 Task: Look for products in the category "Deodrant & Shave" from Humble Brands only.
Action: Mouse pressed left at (361, 167)
Screenshot: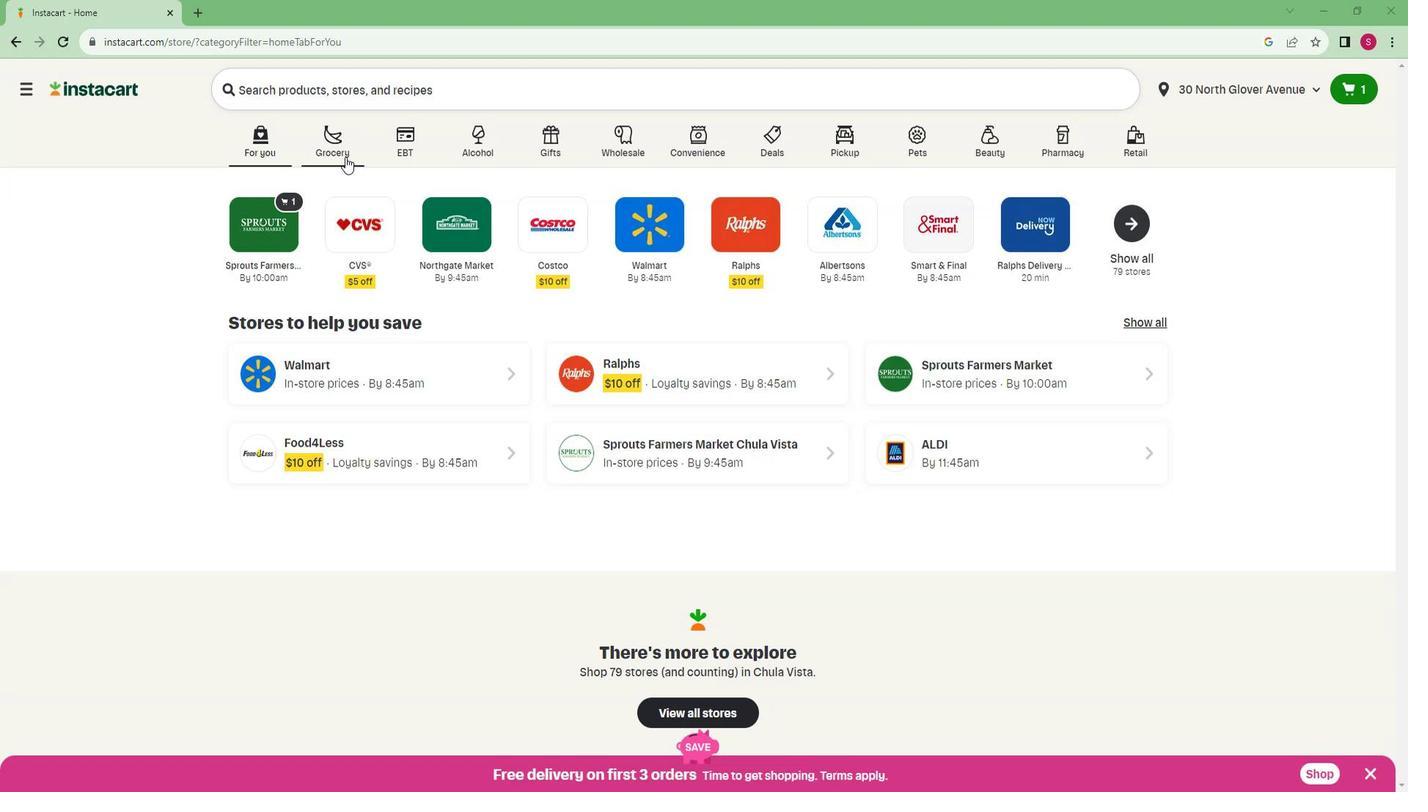 
Action: Mouse moved to (392, 423)
Screenshot: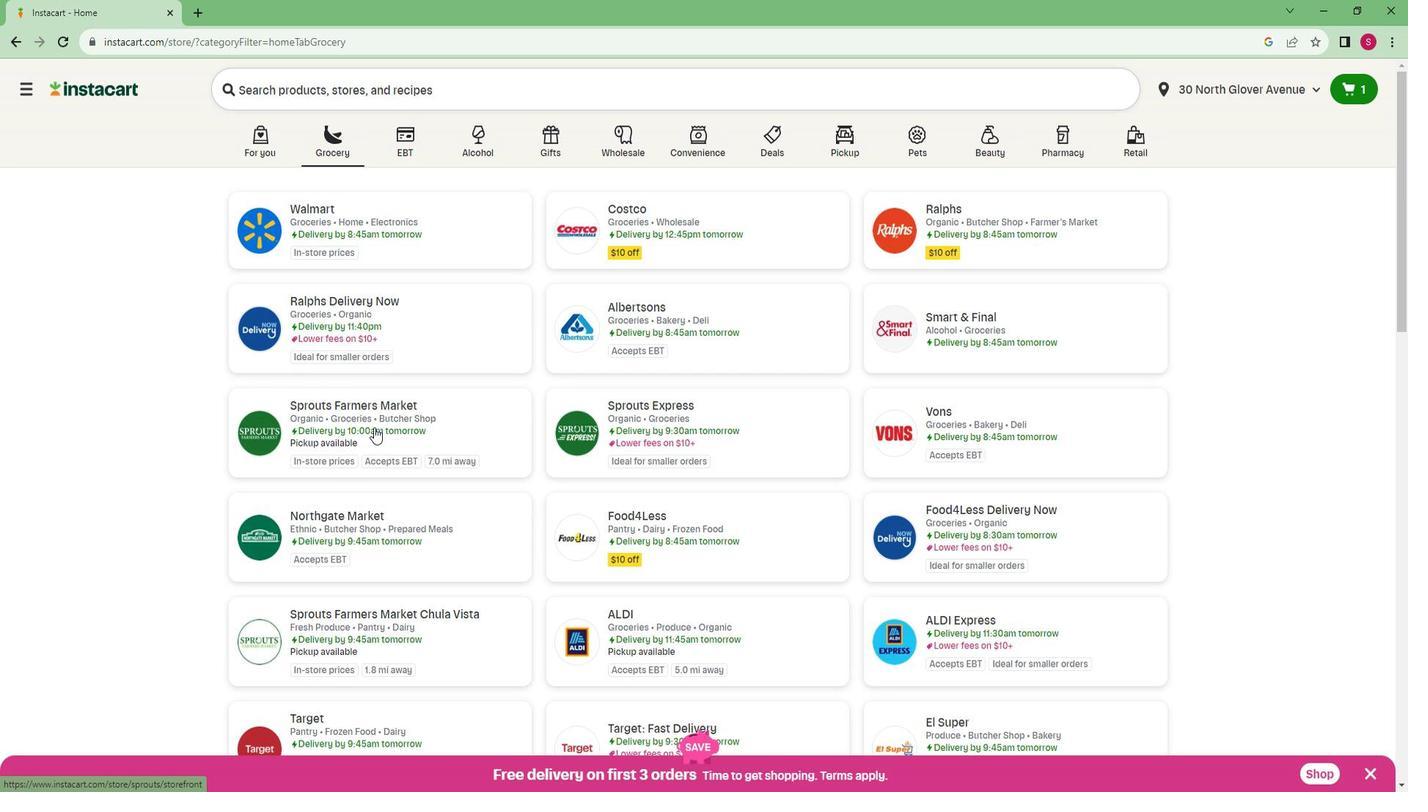 
Action: Mouse pressed left at (392, 423)
Screenshot: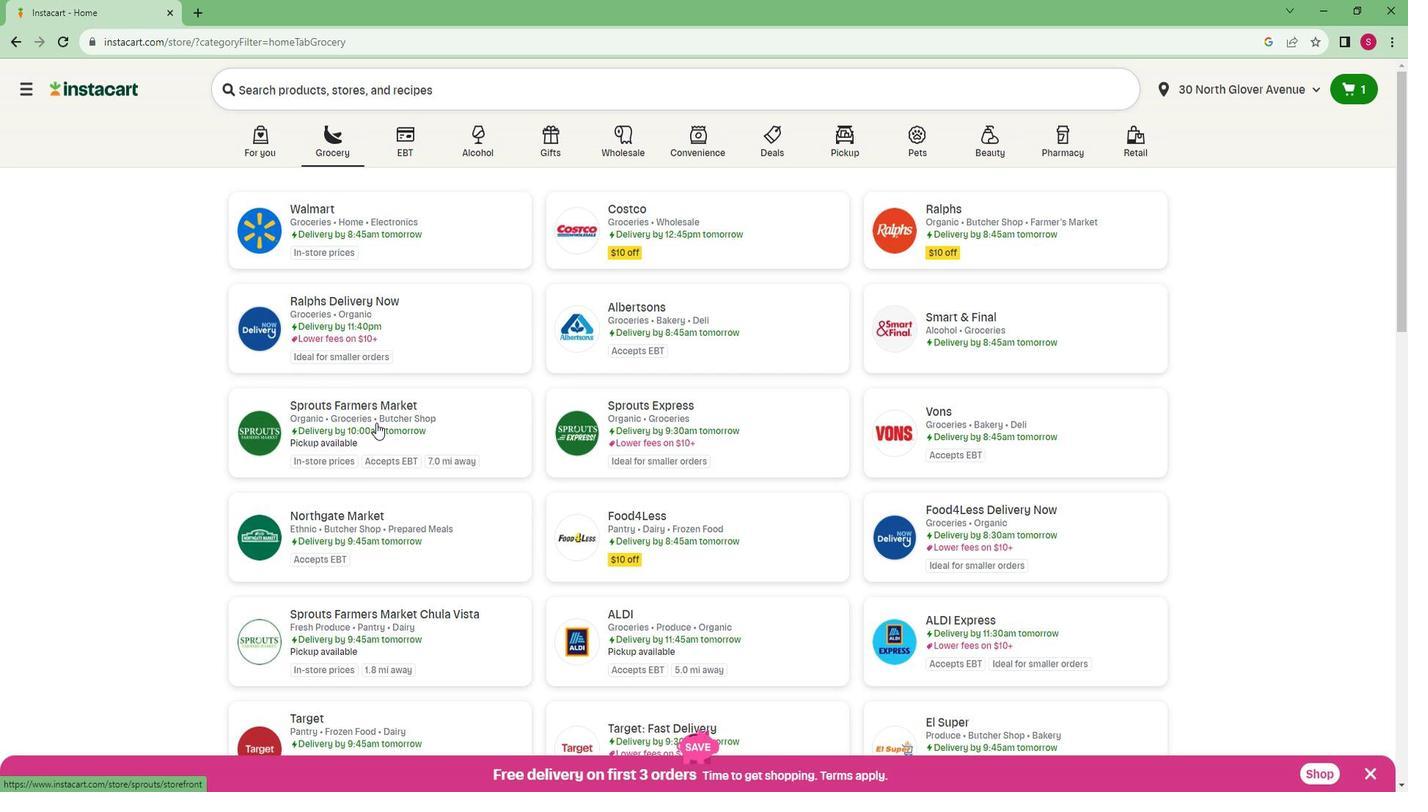 
Action: Mouse moved to (102, 517)
Screenshot: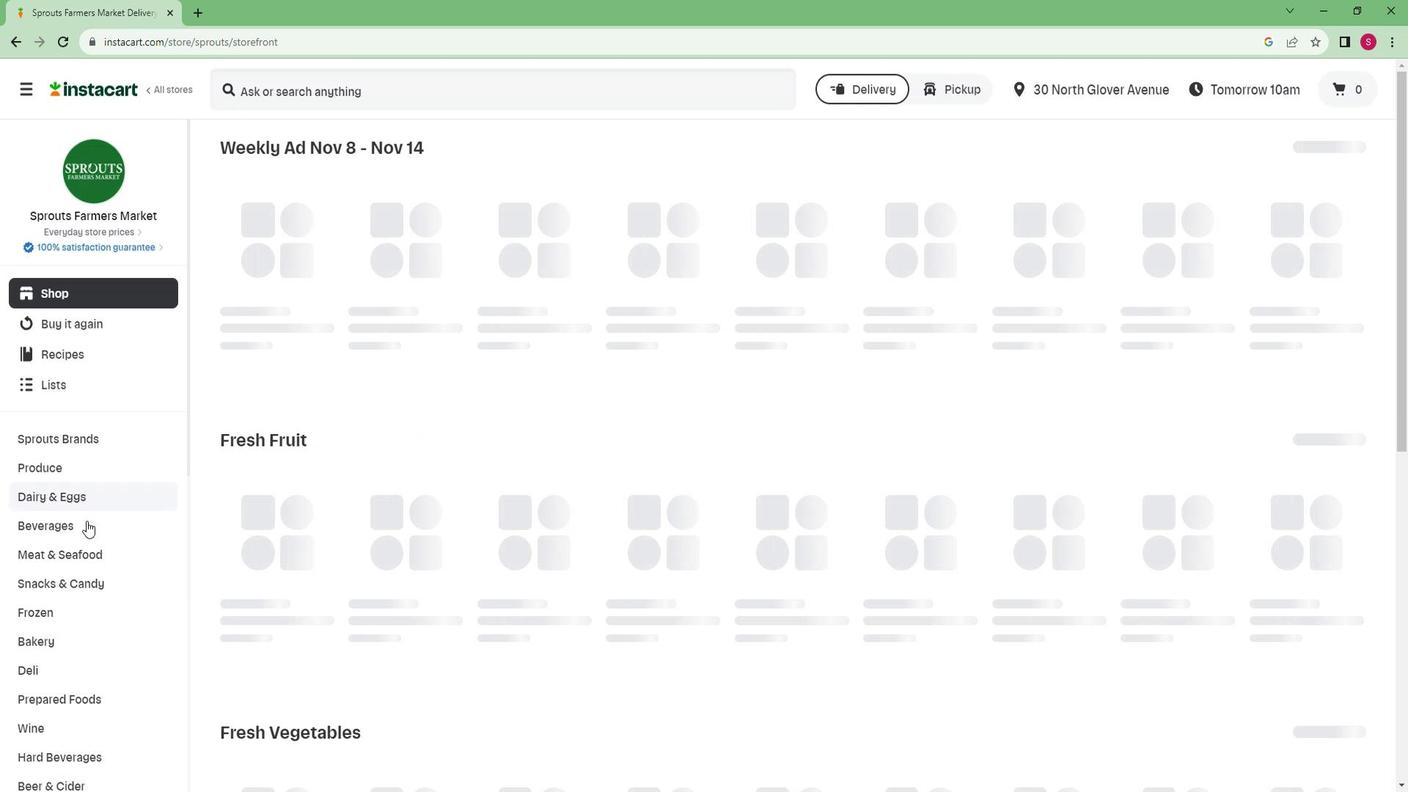 
Action: Mouse scrolled (102, 517) with delta (0, 0)
Screenshot: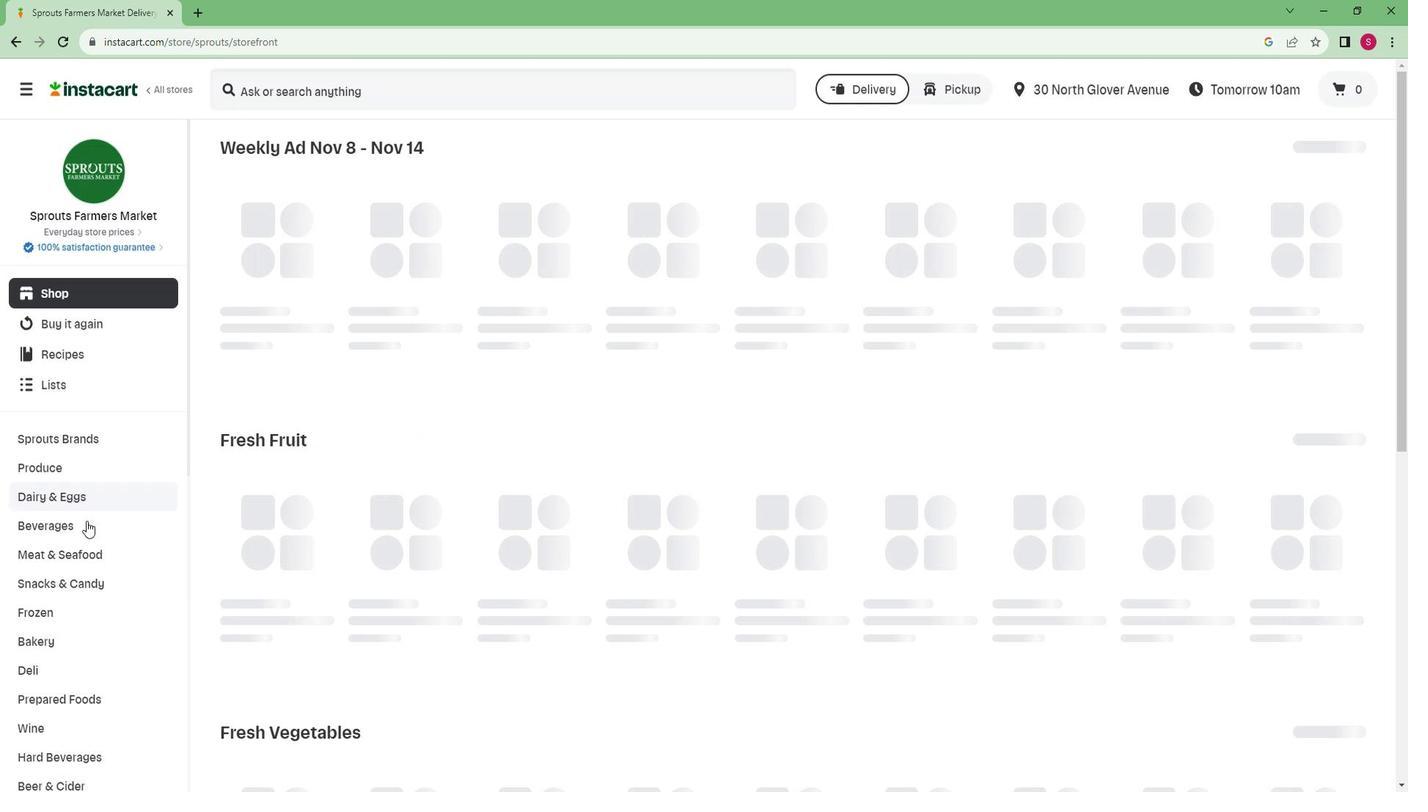 
Action: Mouse scrolled (102, 517) with delta (0, 0)
Screenshot: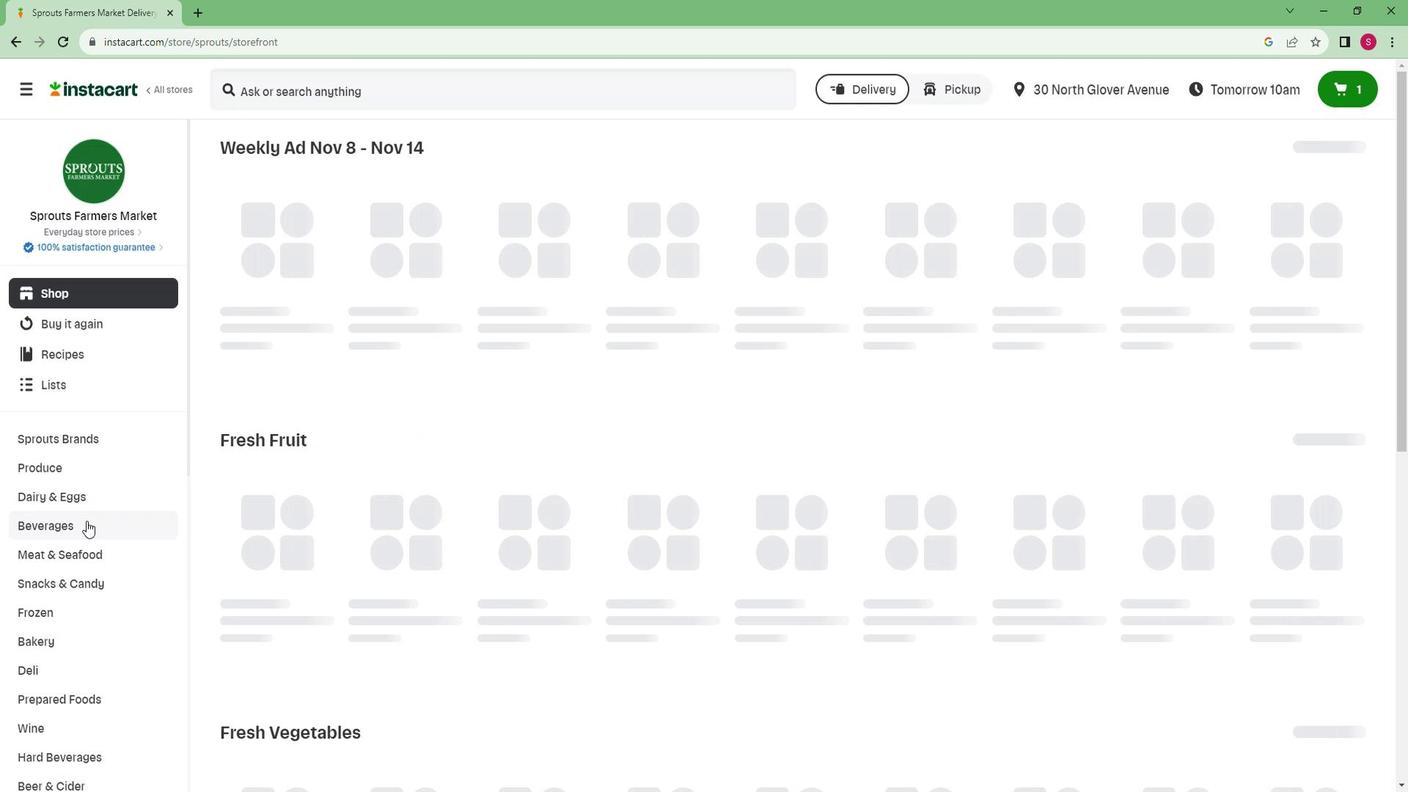 
Action: Mouse scrolled (102, 517) with delta (0, 0)
Screenshot: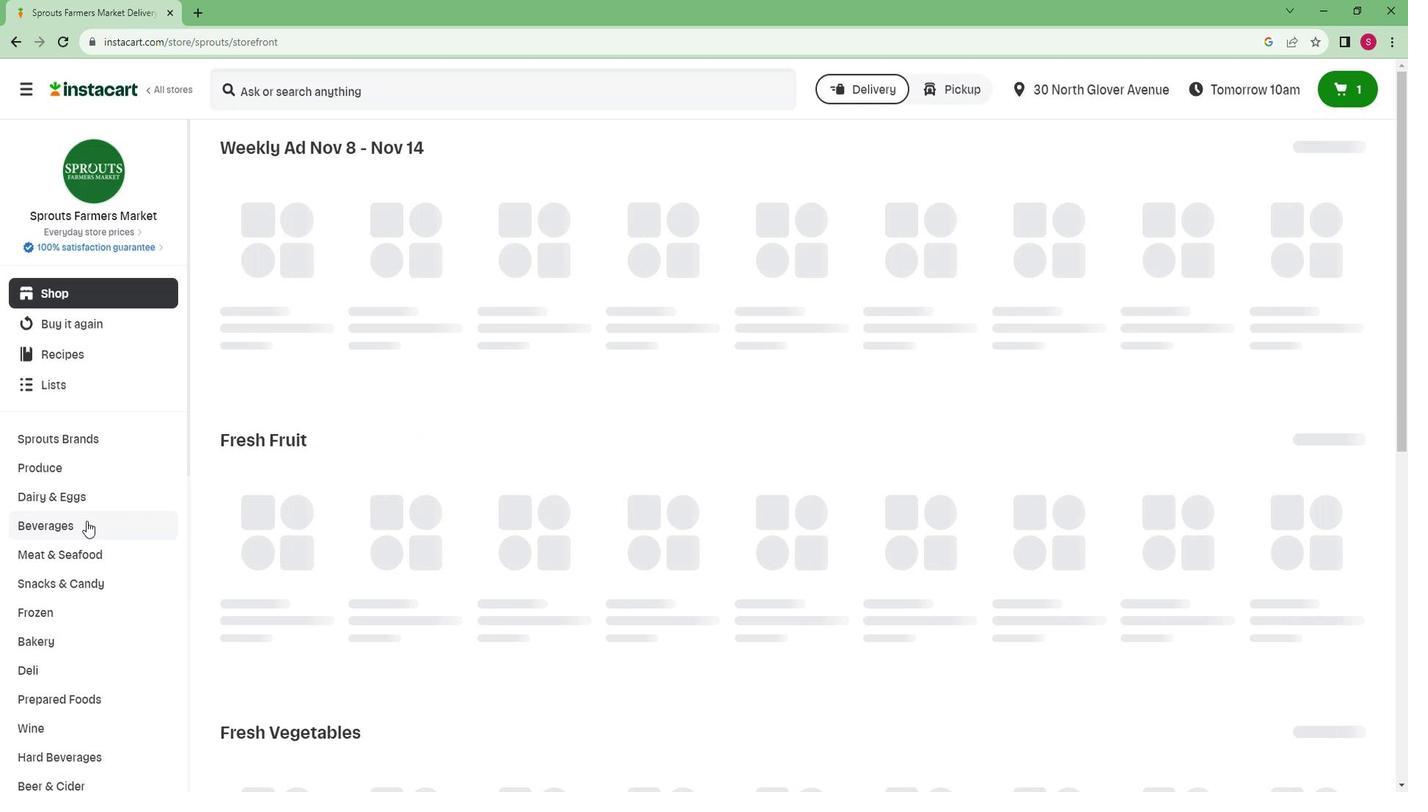 
Action: Mouse scrolled (102, 517) with delta (0, 0)
Screenshot: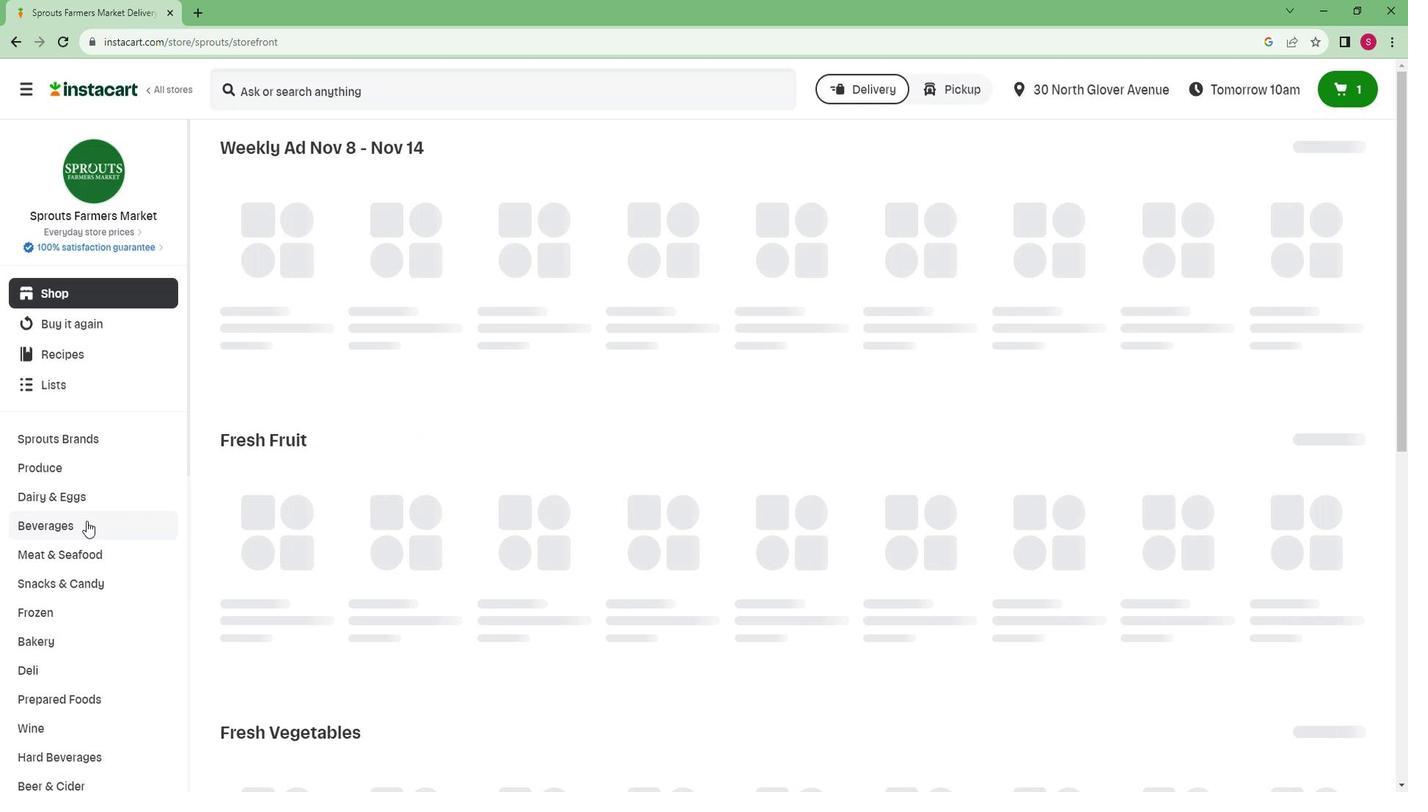 
Action: Mouse scrolled (102, 517) with delta (0, 0)
Screenshot: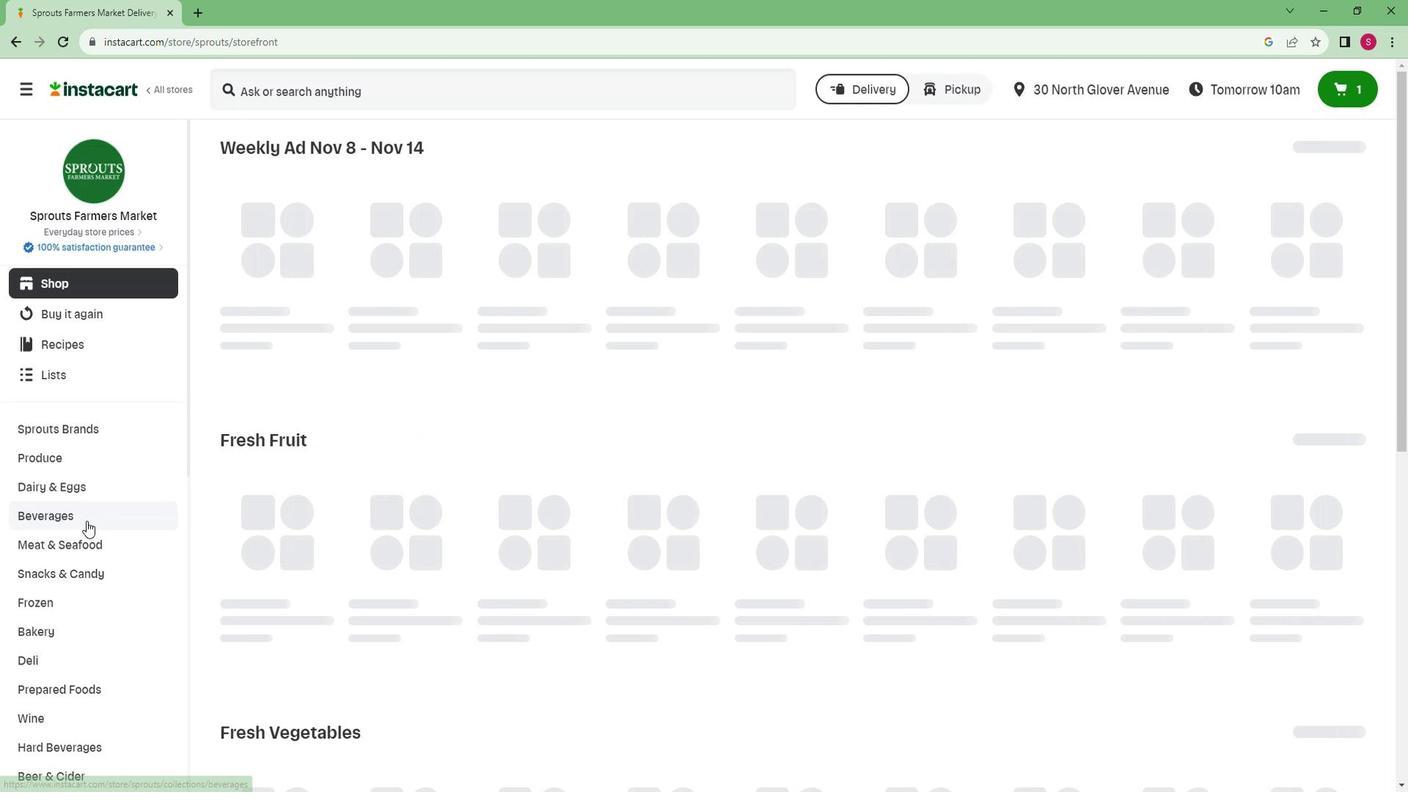 
Action: Mouse scrolled (102, 517) with delta (0, 0)
Screenshot: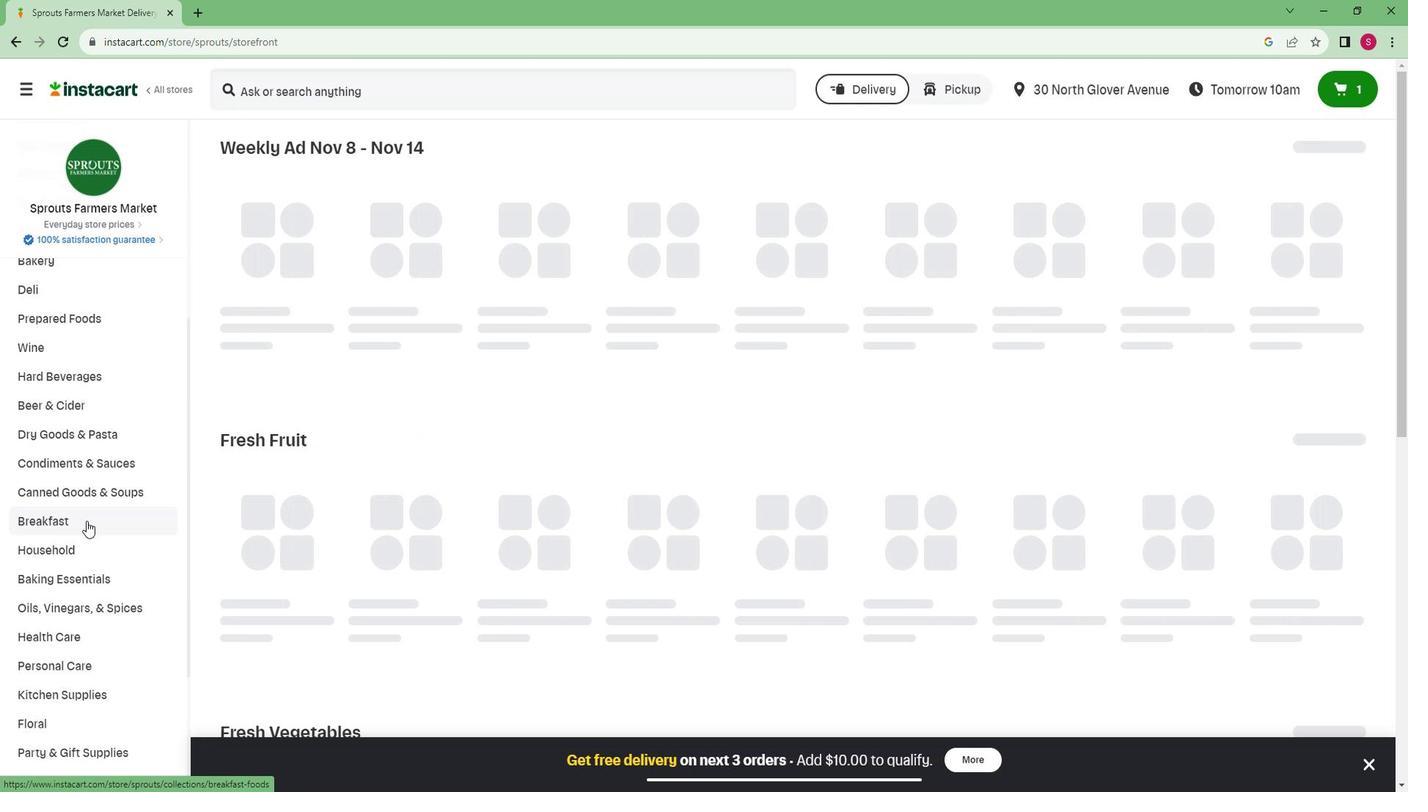 
Action: Mouse scrolled (102, 517) with delta (0, 0)
Screenshot: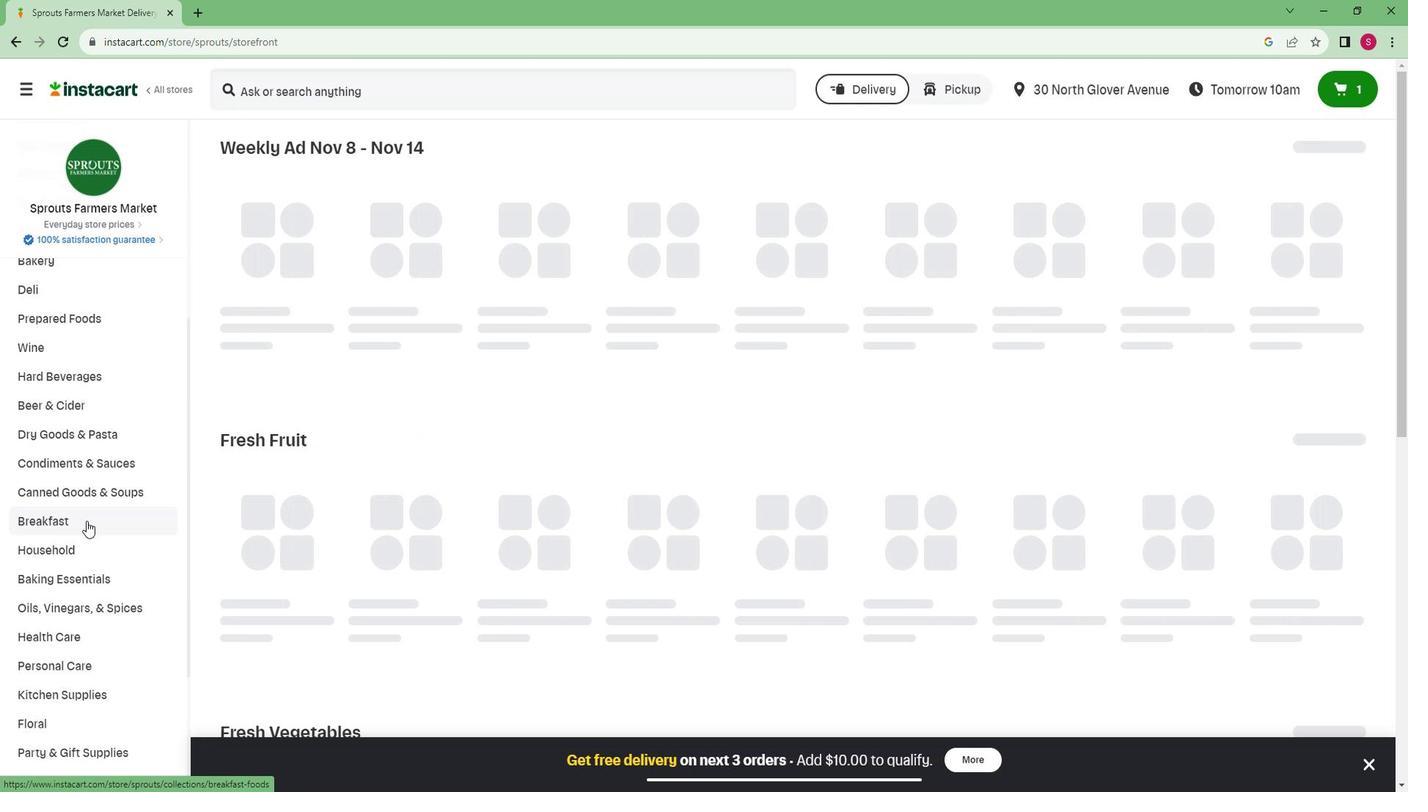 
Action: Mouse scrolled (102, 517) with delta (0, 0)
Screenshot: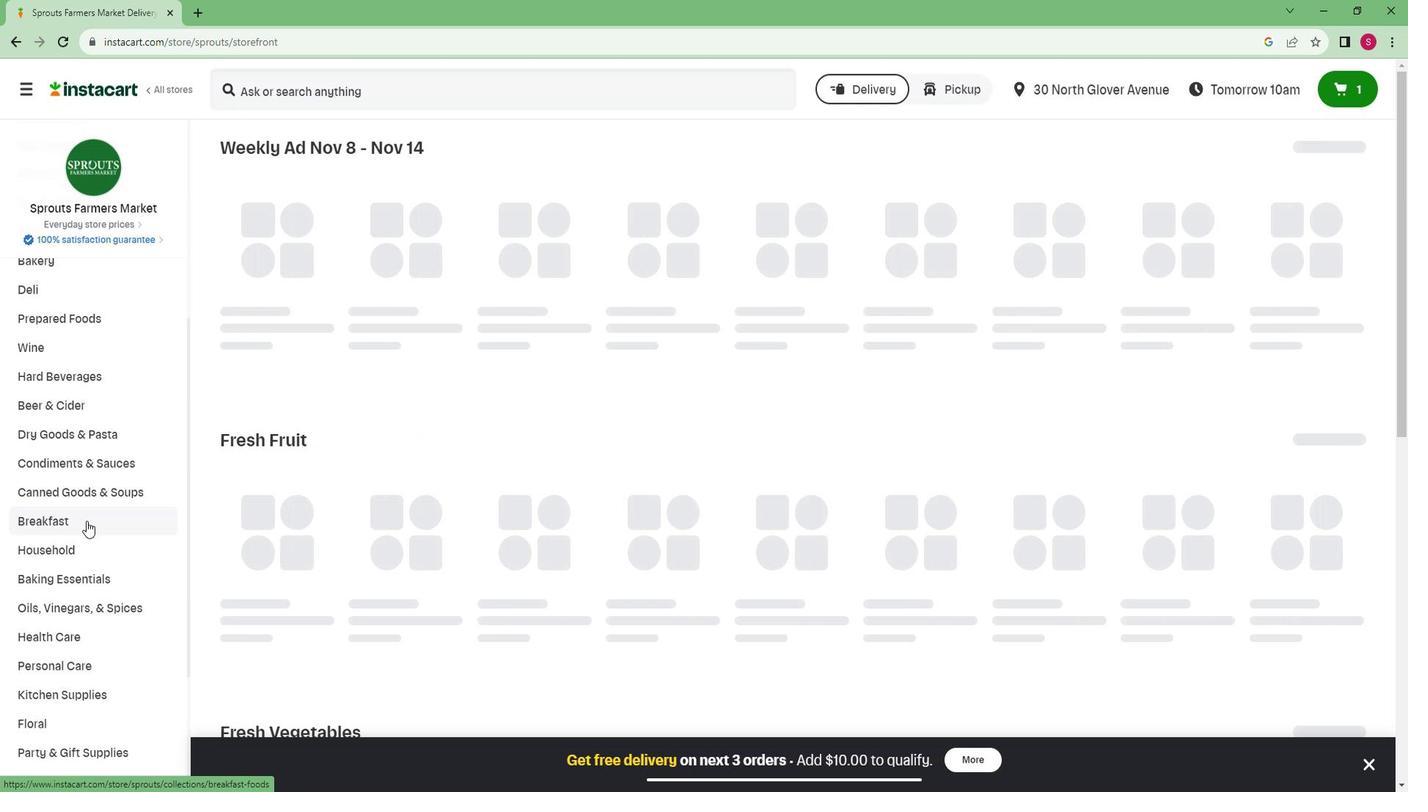 
Action: Mouse scrolled (102, 517) with delta (0, 0)
Screenshot: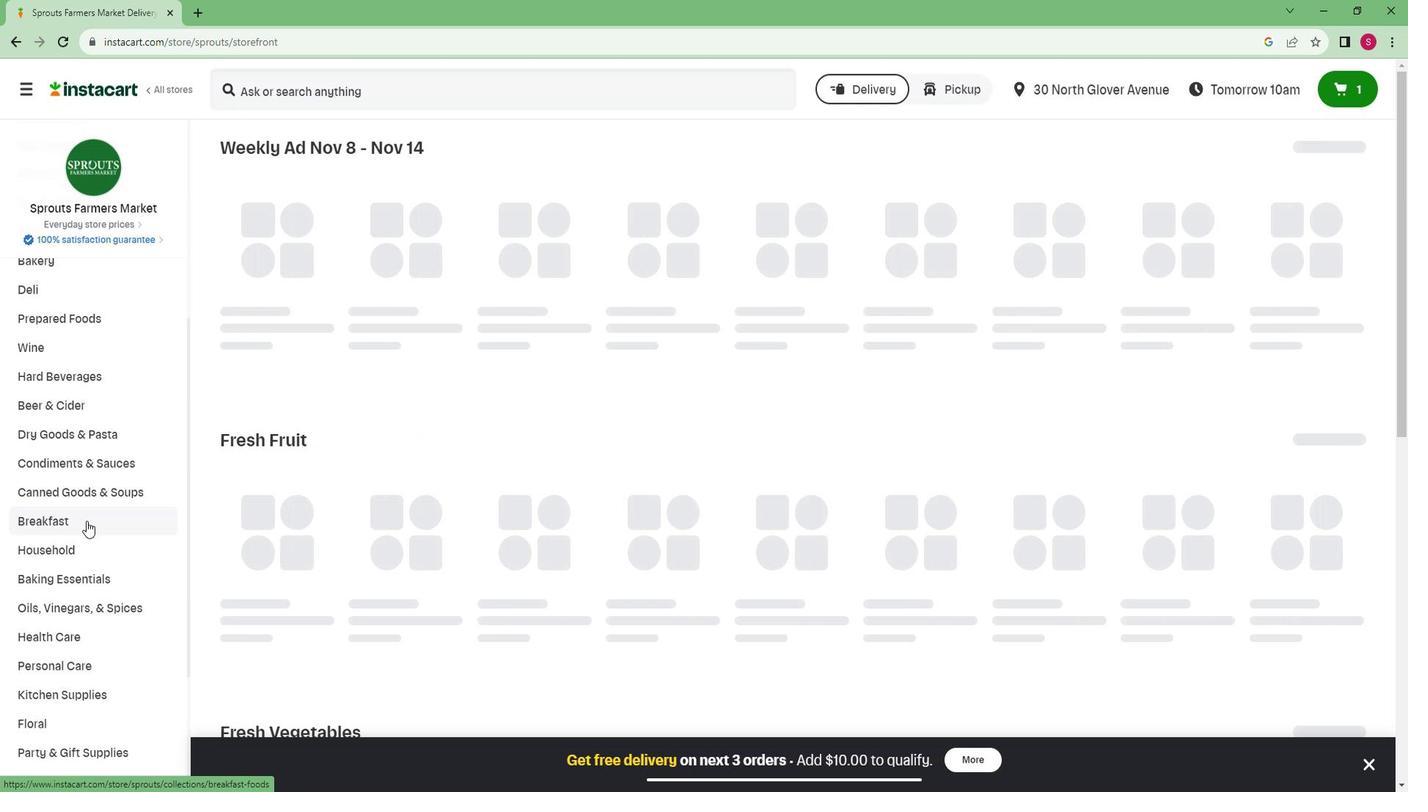
Action: Mouse moved to (55, 722)
Screenshot: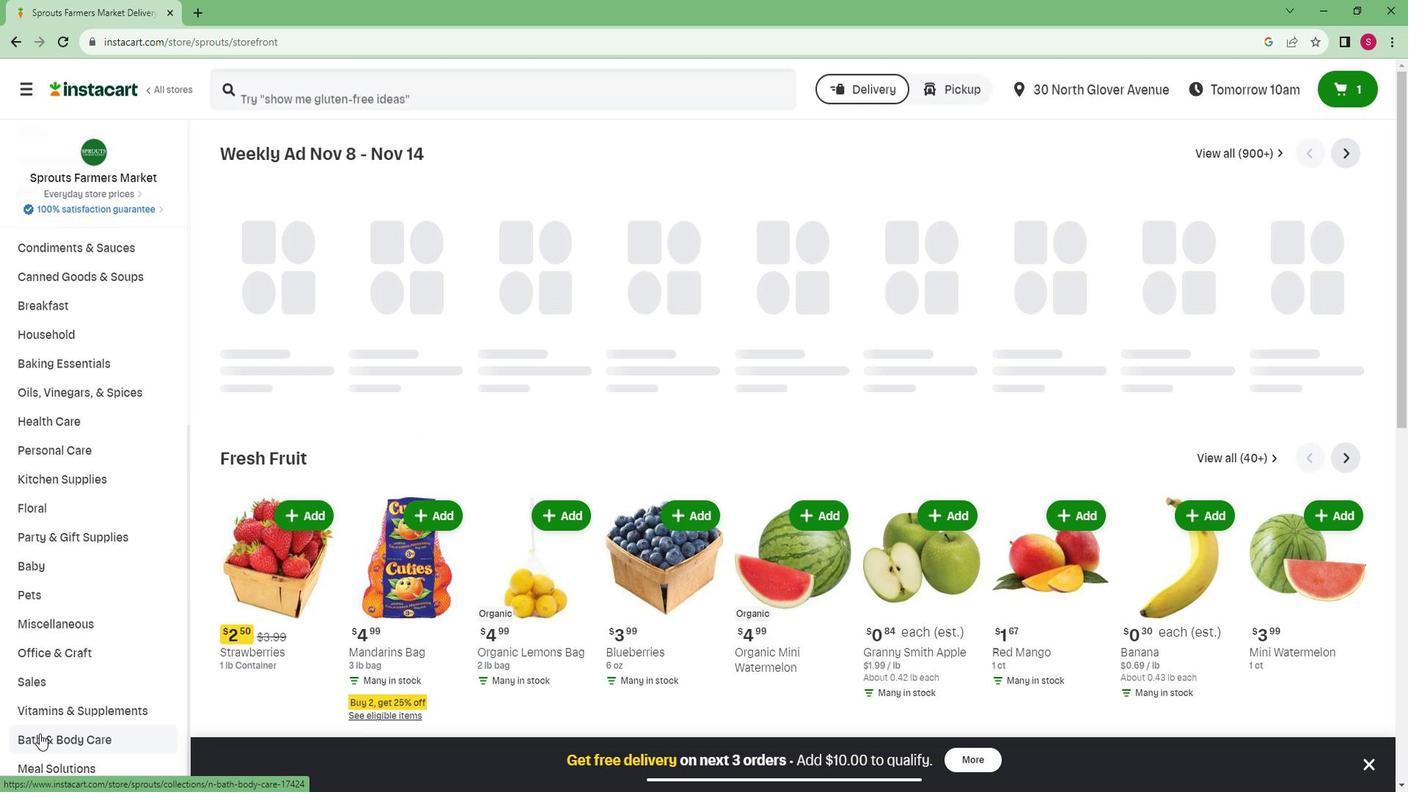 
Action: Mouse pressed left at (55, 722)
Screenshot: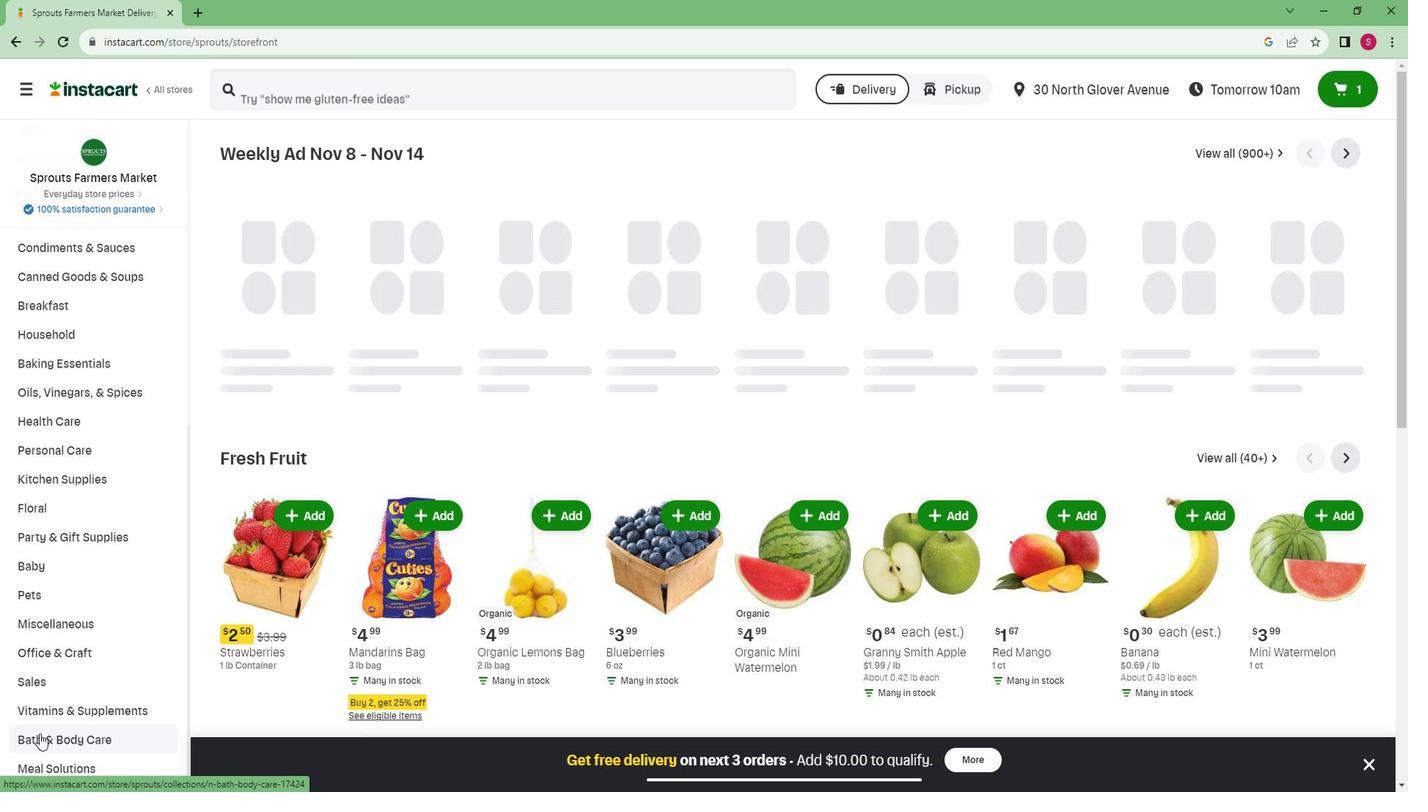 
Action: Mouse moved to (1087, 198)
Screenshot: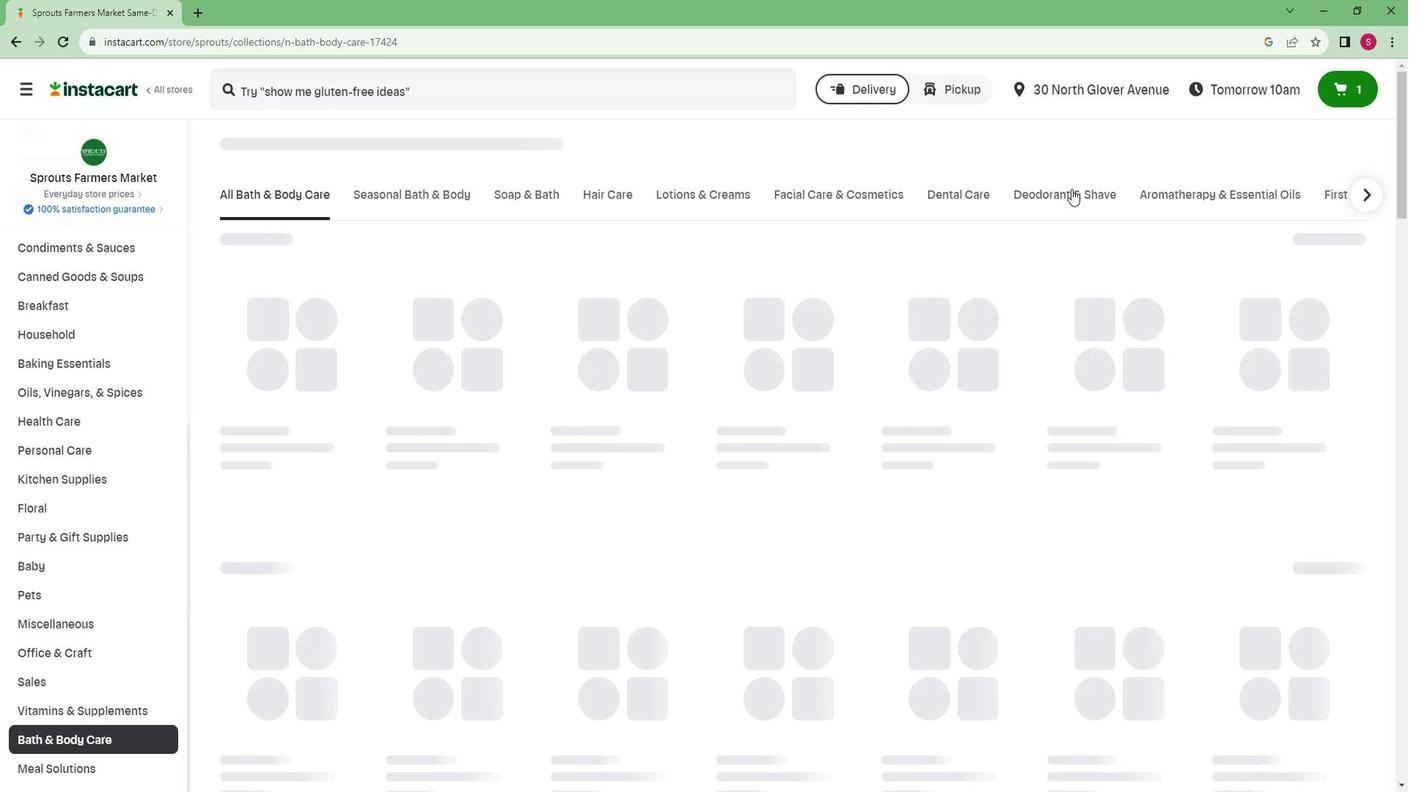 
Action: Mouse pressed left at (1087, 198)
Screenshot: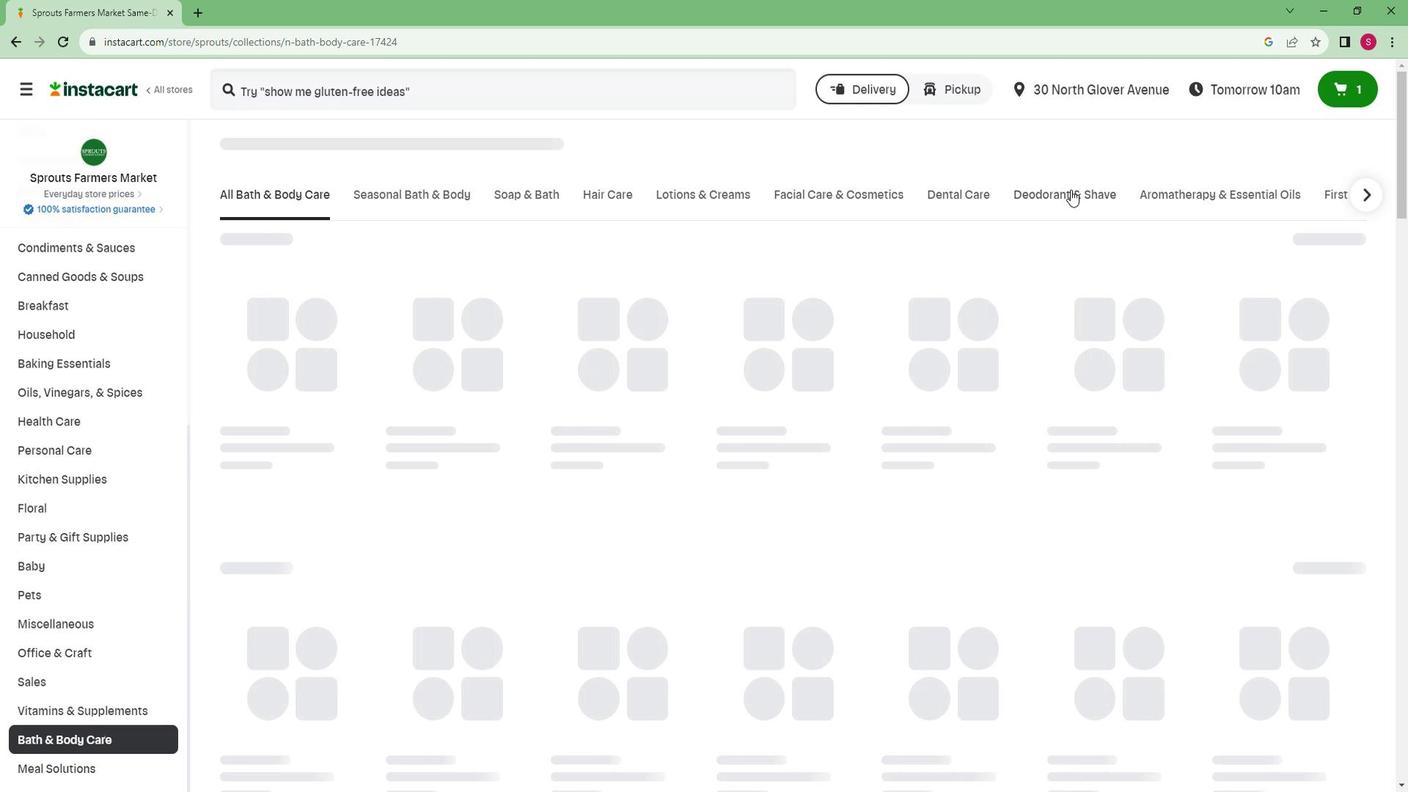 
Action: Mouse moved to (352, 252)
Screenshot: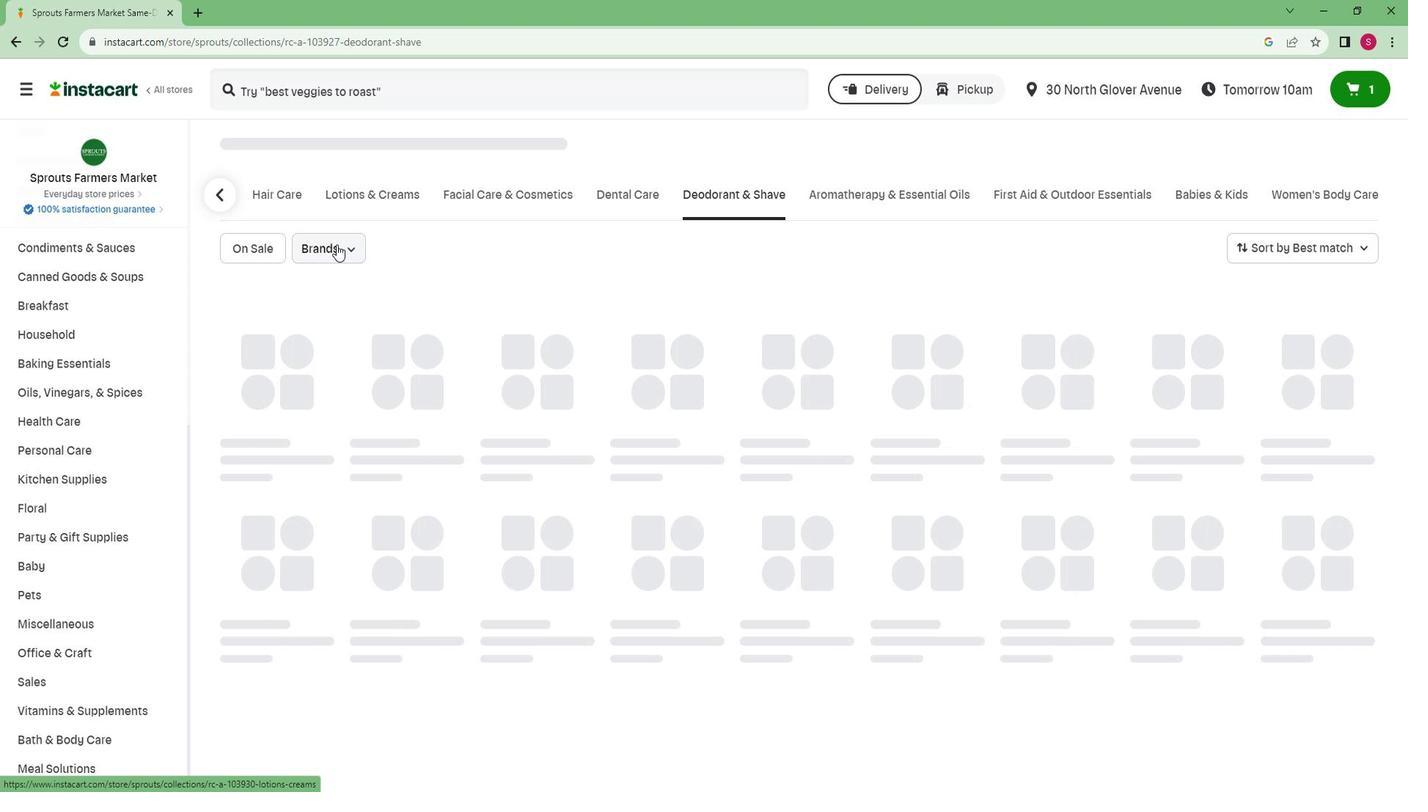 
Action: Mouse pressed left at (352, 252)
Screenshot: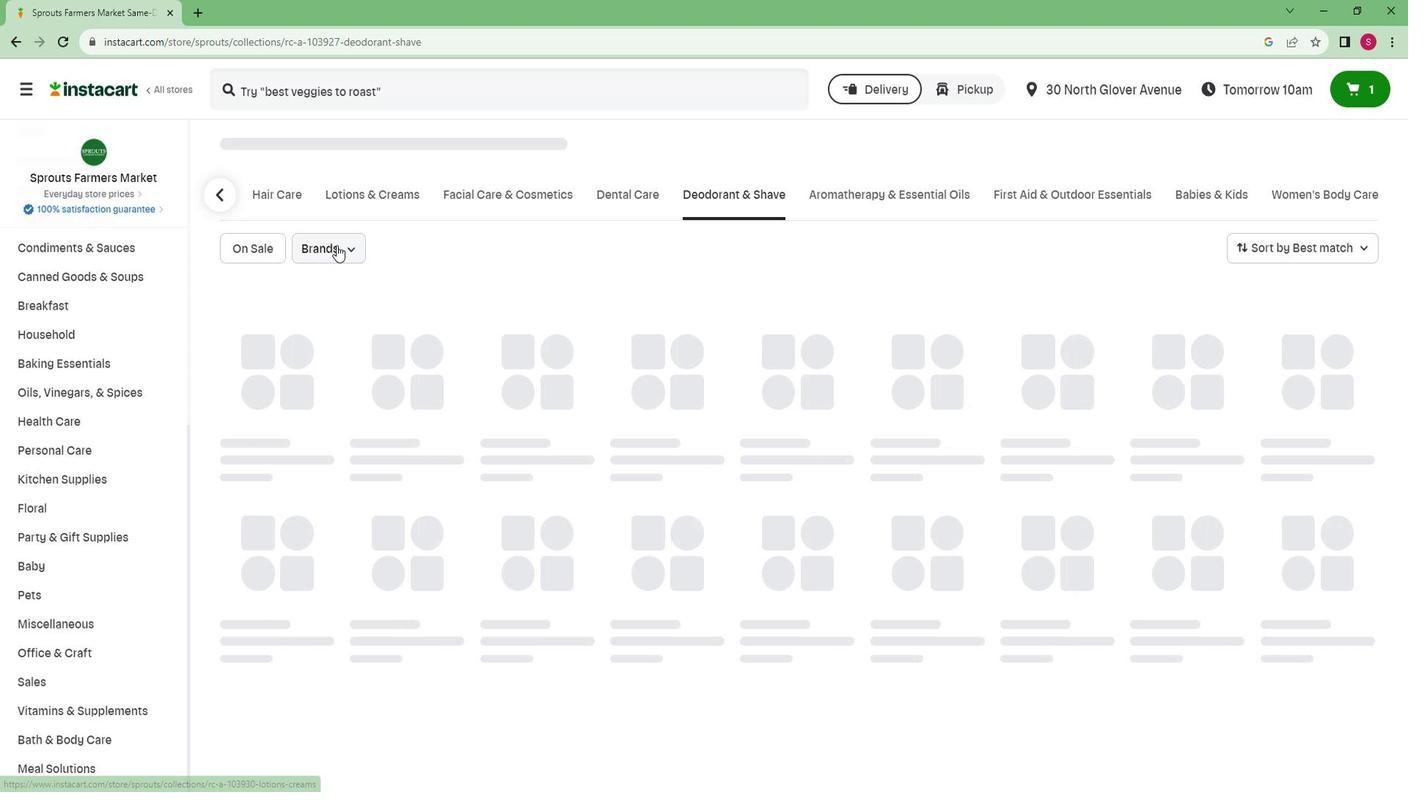 
Action: Mouse moved to (344, 374)
Screenshot: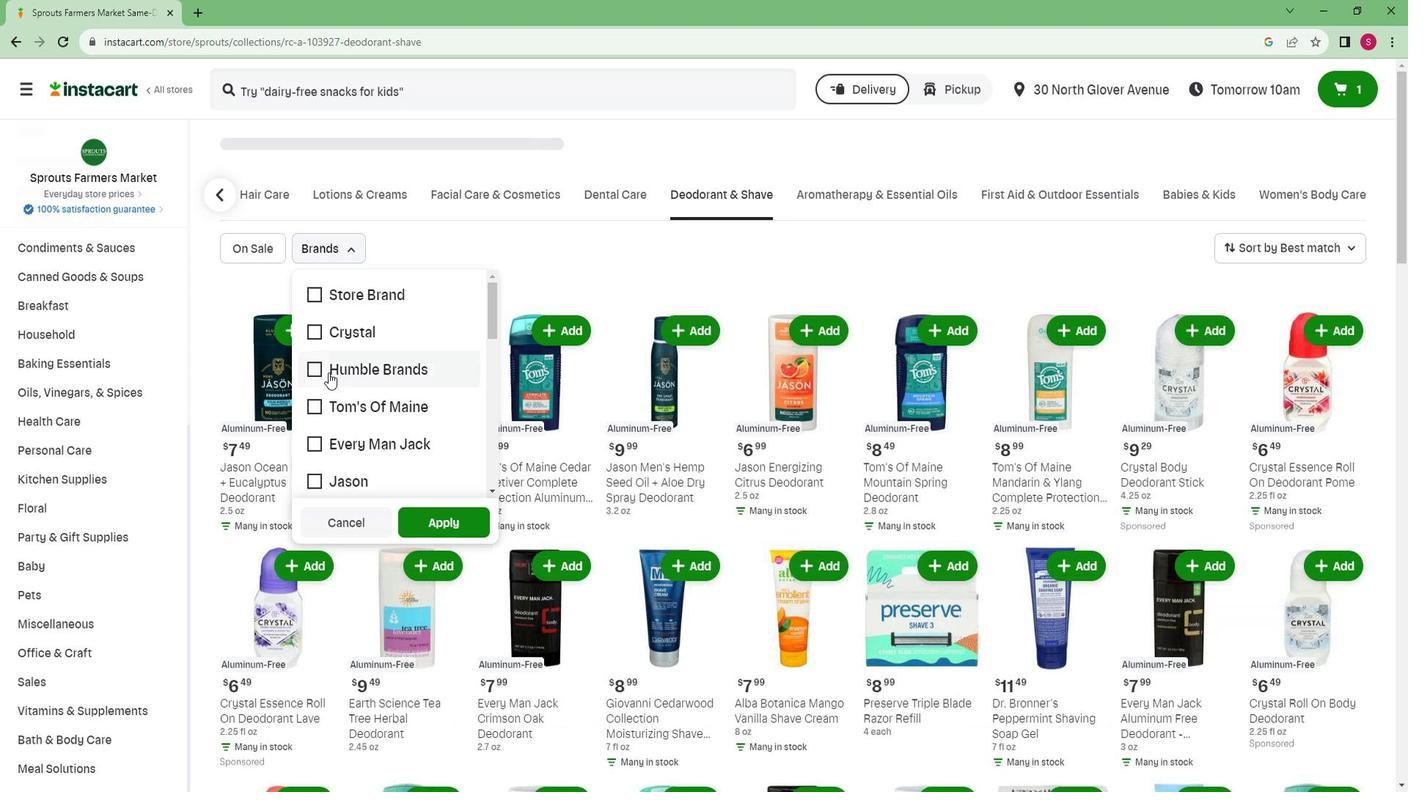 
Action: Mouse pressed left at (344, 374)
Screenshot: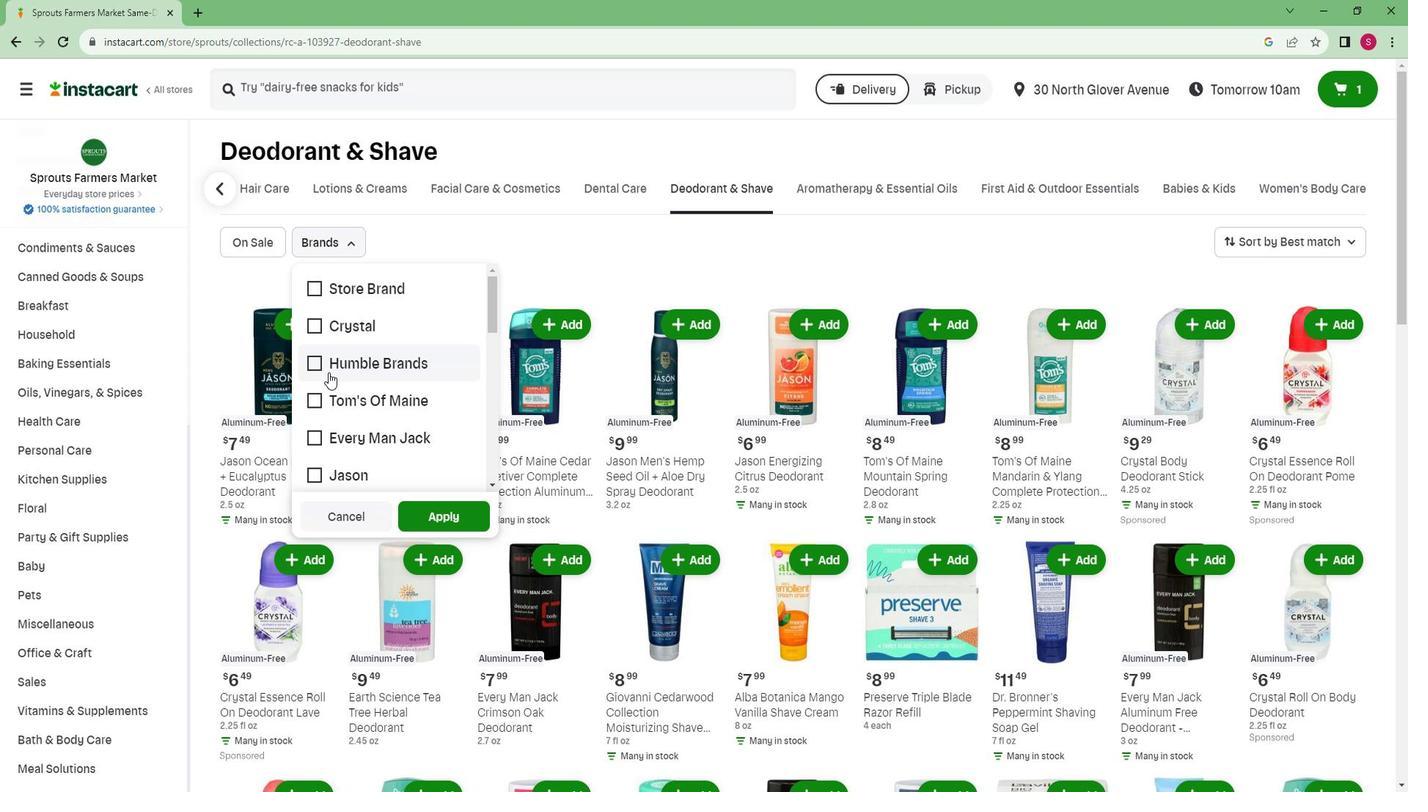 
Action: Mouse moved to (453, 513)
Screenshot: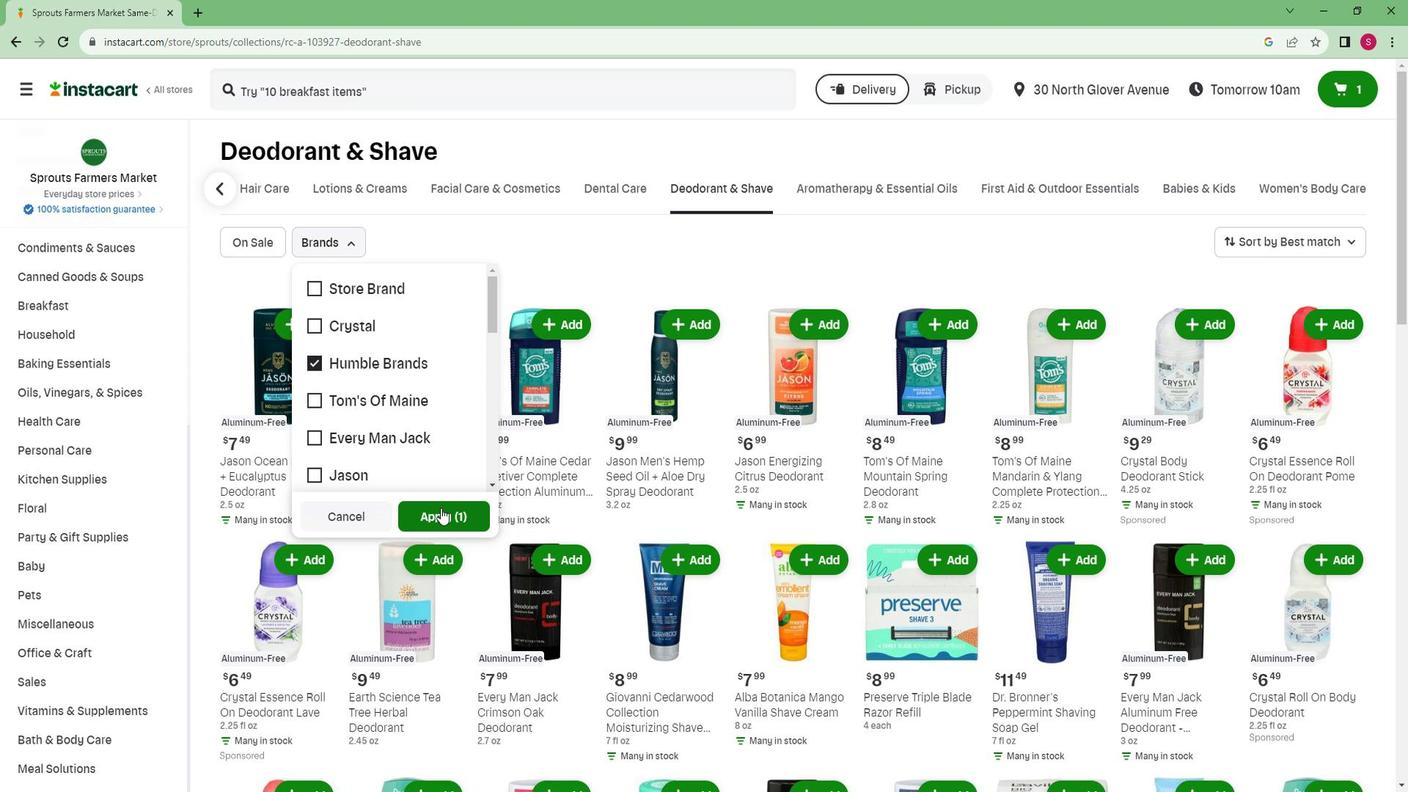 
Action: Mouse pressed left at (453, 513)
Screenshot: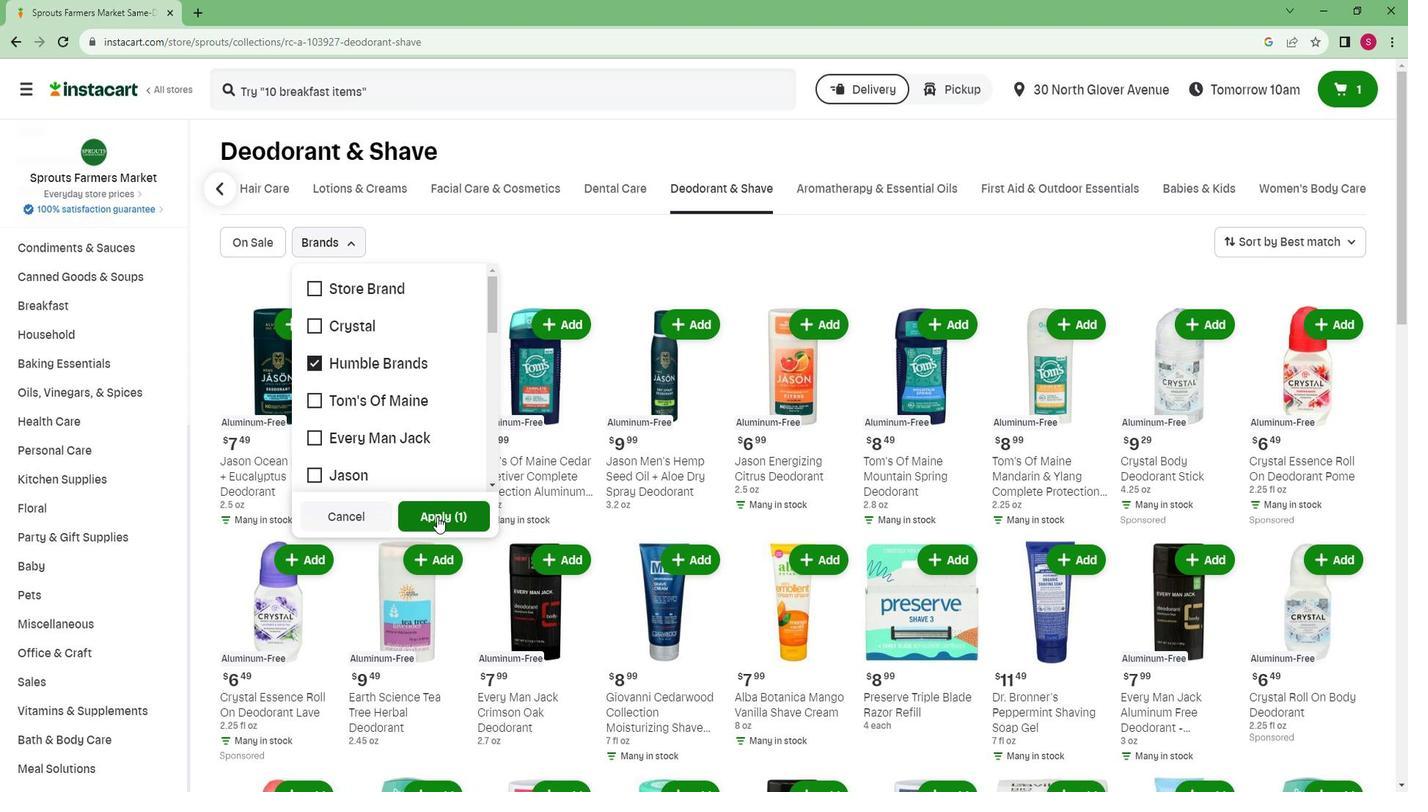 
Action: Mouse moved to (462, 509)
Screenshot: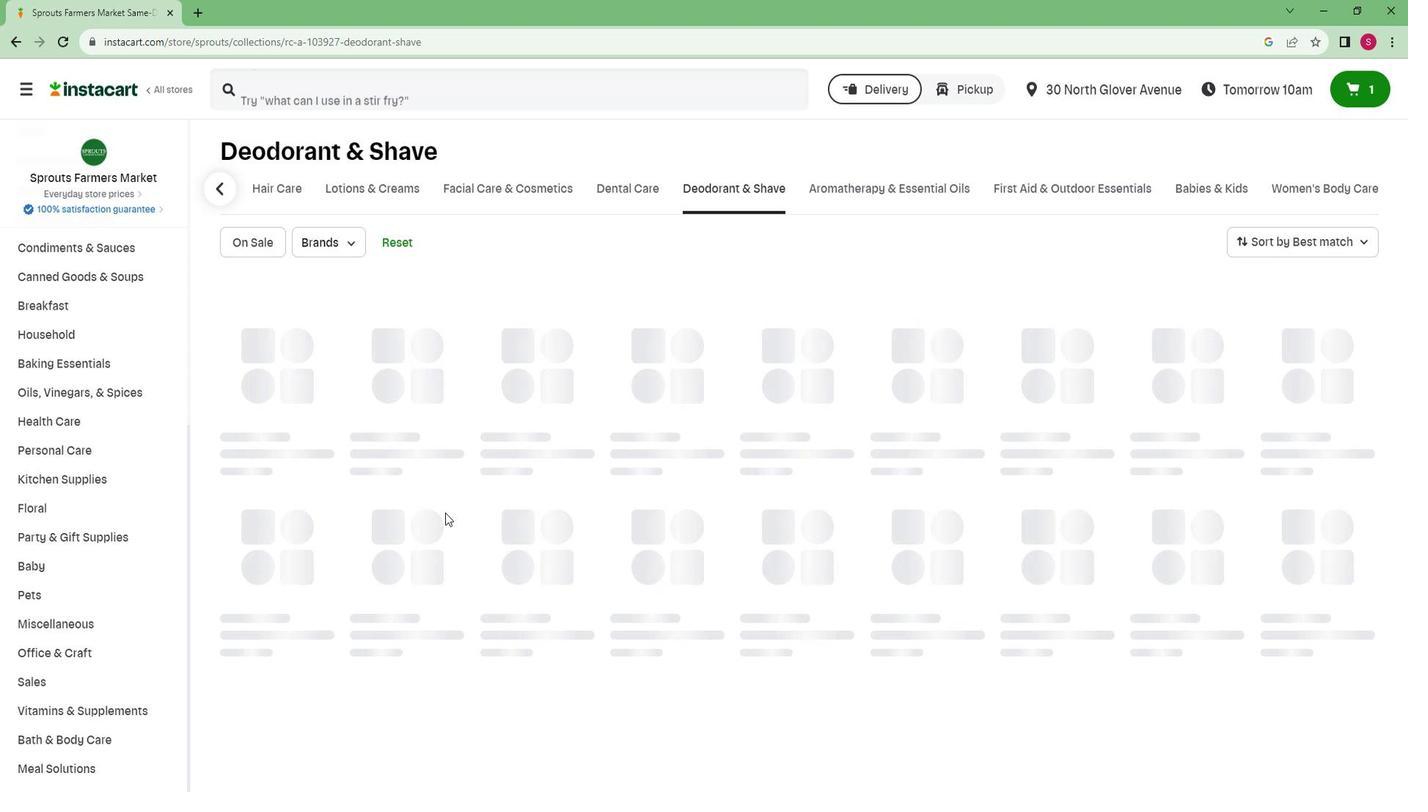 
